 Task: Create a rule when a start date more than 1 days from now is moved in a card by anyone except me.
Action: Mouse pressed left at (766, 196)
Screenshot: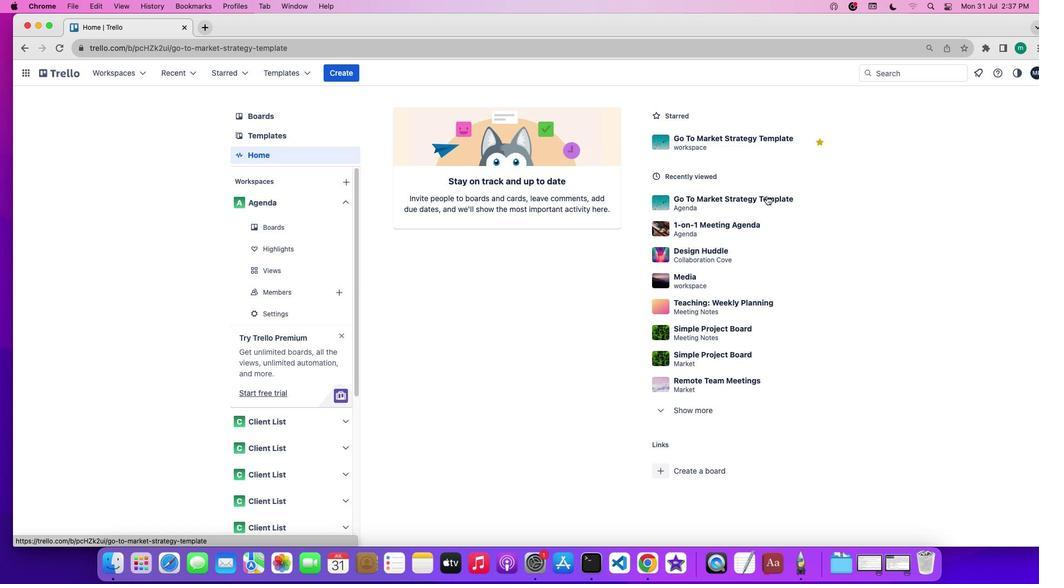 
Action: Mouse moved to (992, 230)
Screenshot: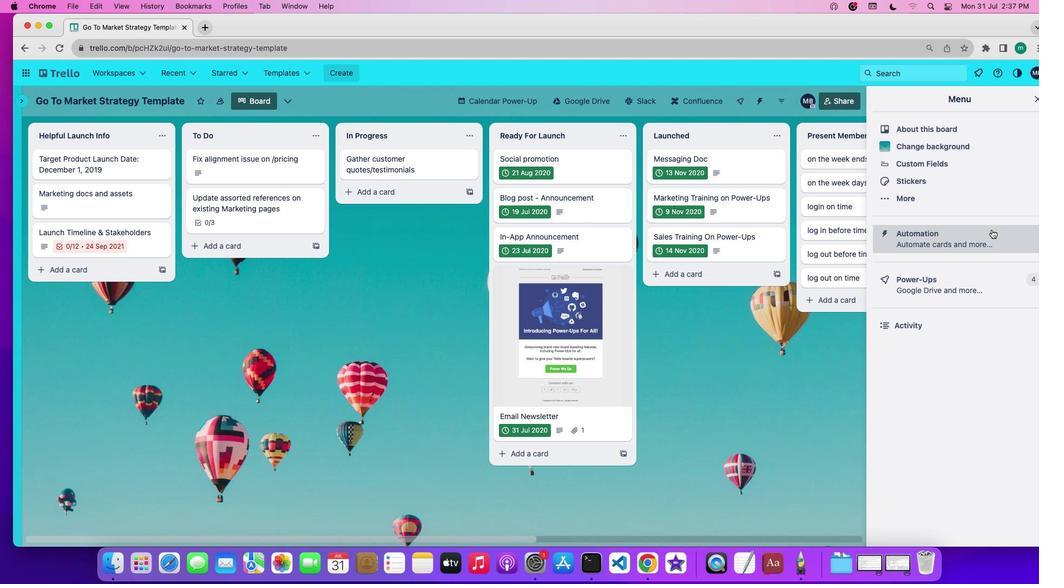 
Action: Mouse pressed left at (992, 230)
Screenshot: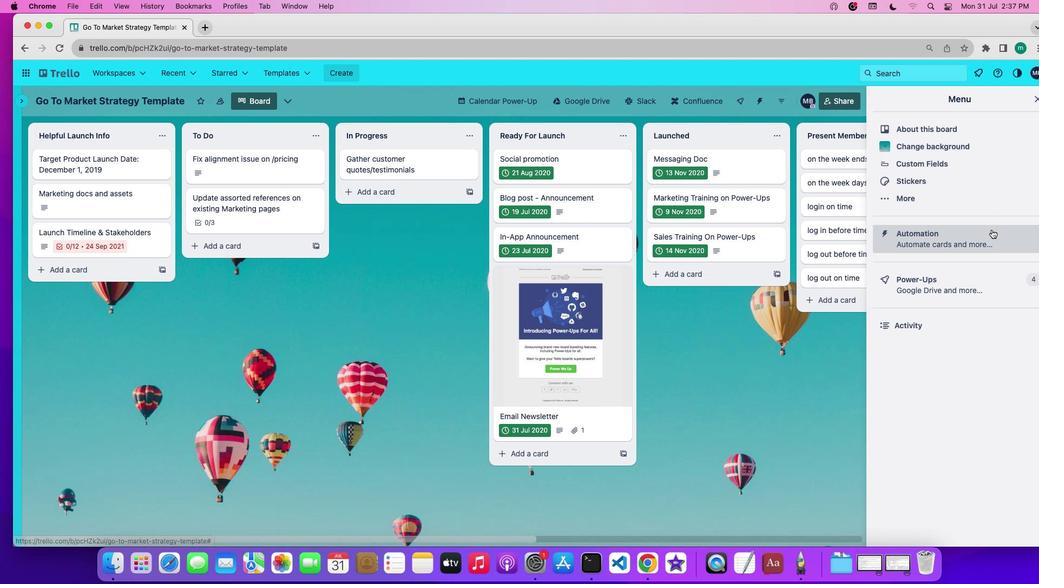 
Action: Mouse moved to (102, 201)
Screenshot: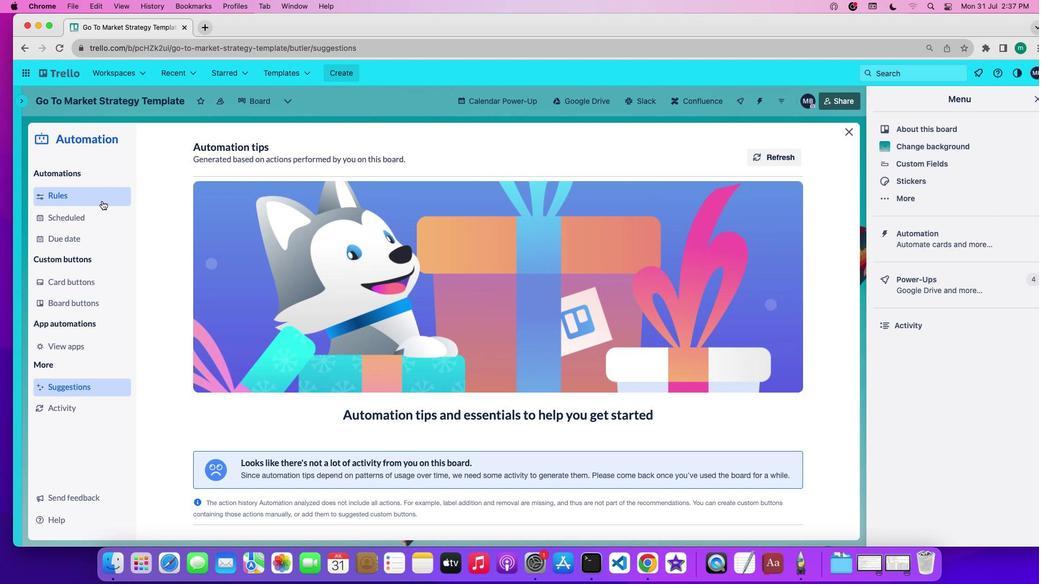 
Action: Mouse pressed left at (102, 201)
Screenshot: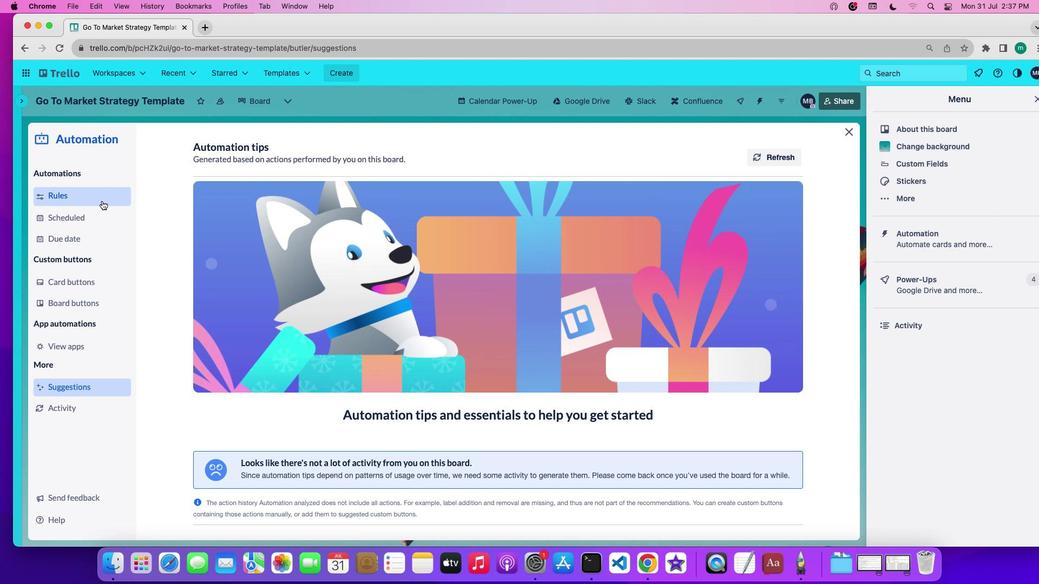 
Action: Mouse moved to (280, 385)
Screenshot: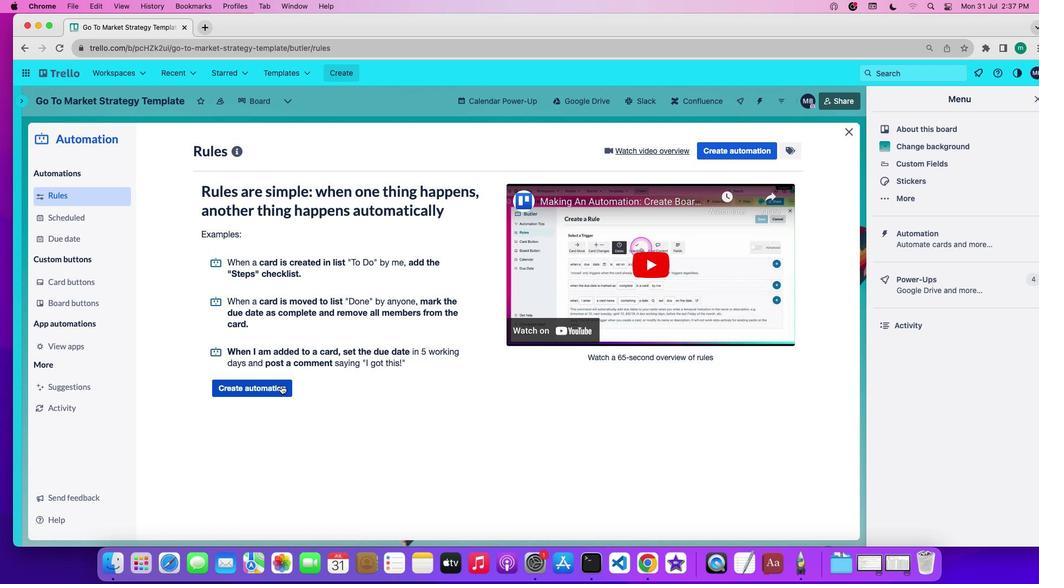
Action: Mouse pressed left at (280, 385)
Screenshot: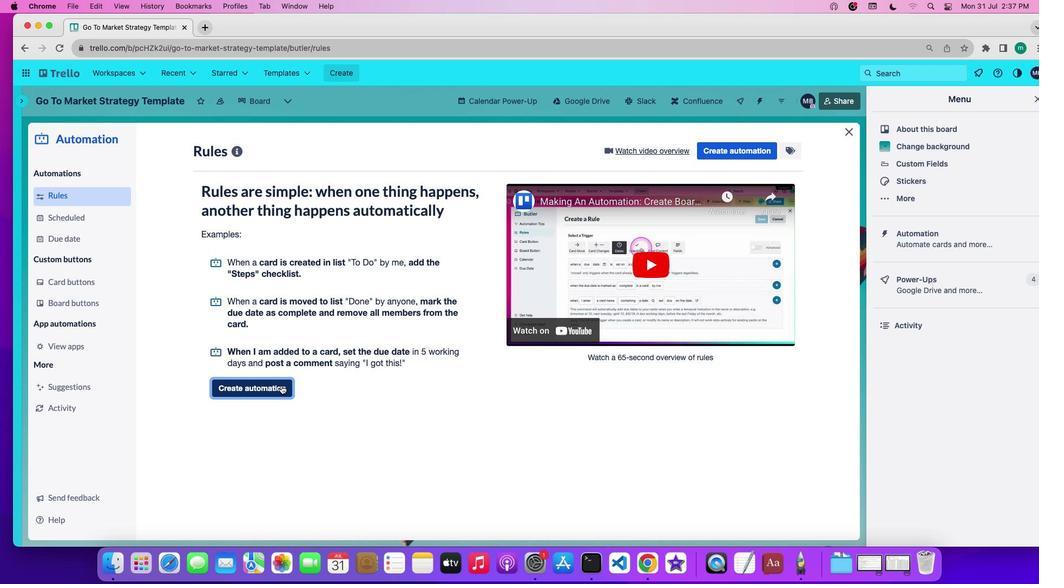 
Action: Mouse moved to (489, 259)
Screenshot: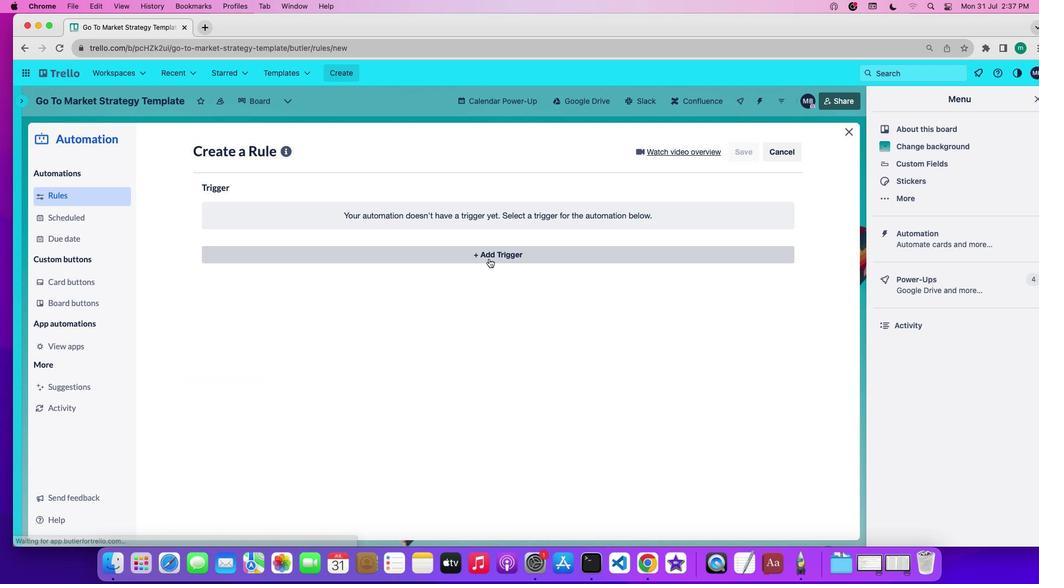 
Action: Mouse pressed left at (489, 259)
Screenshot: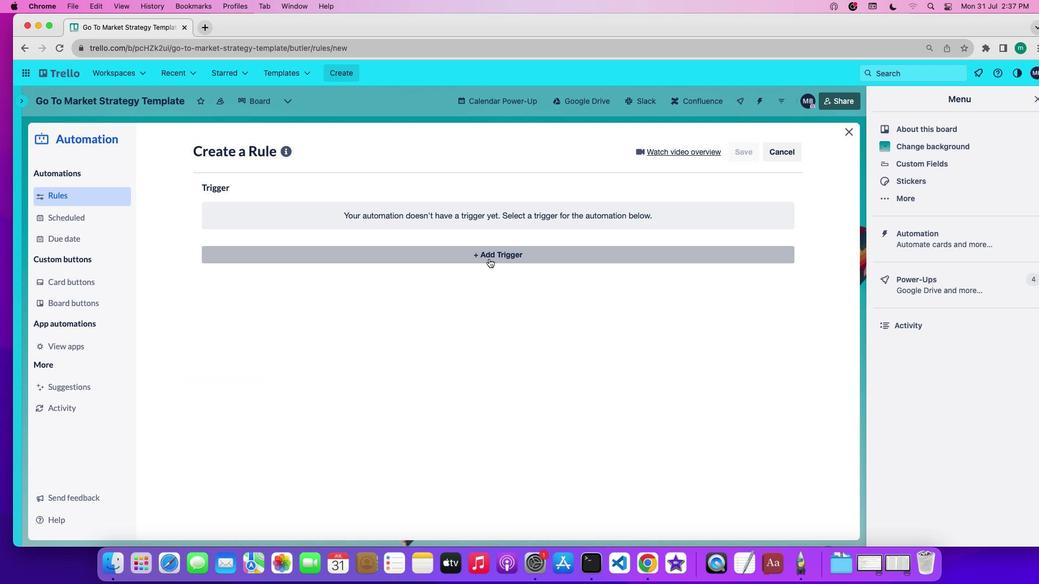 
Action: Mouse moved to (323, 303)
Screenshot: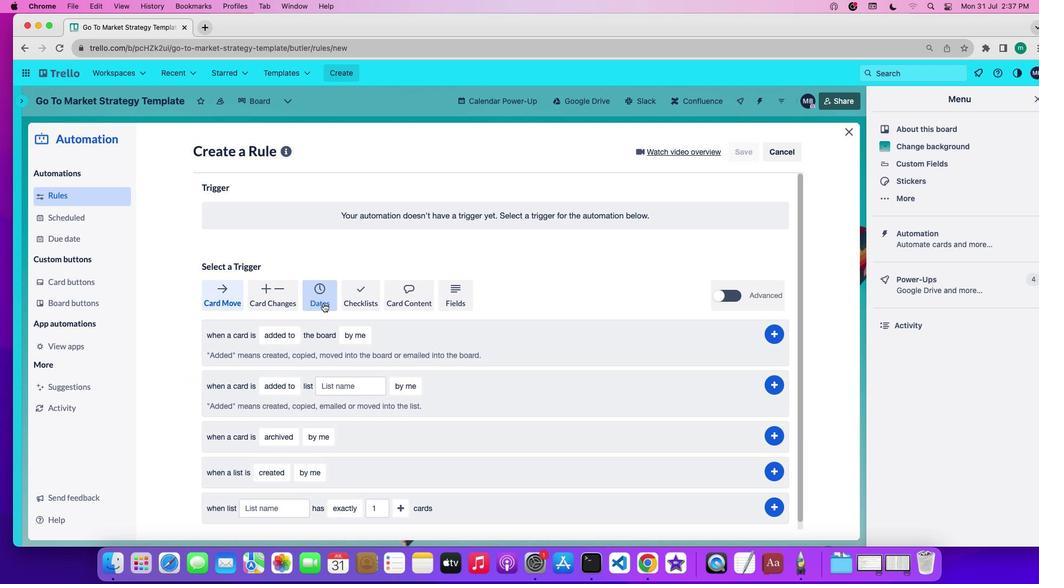 
Action: Mouse pressed left at (323, 303)
Screenshot: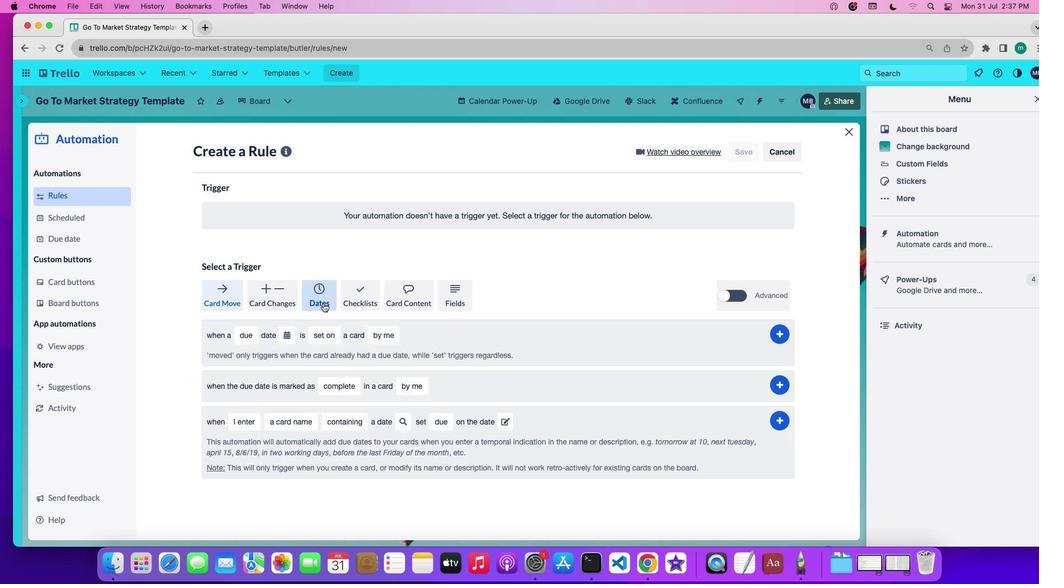 
Action: Mouse moved to (235, 338)
Screenshot: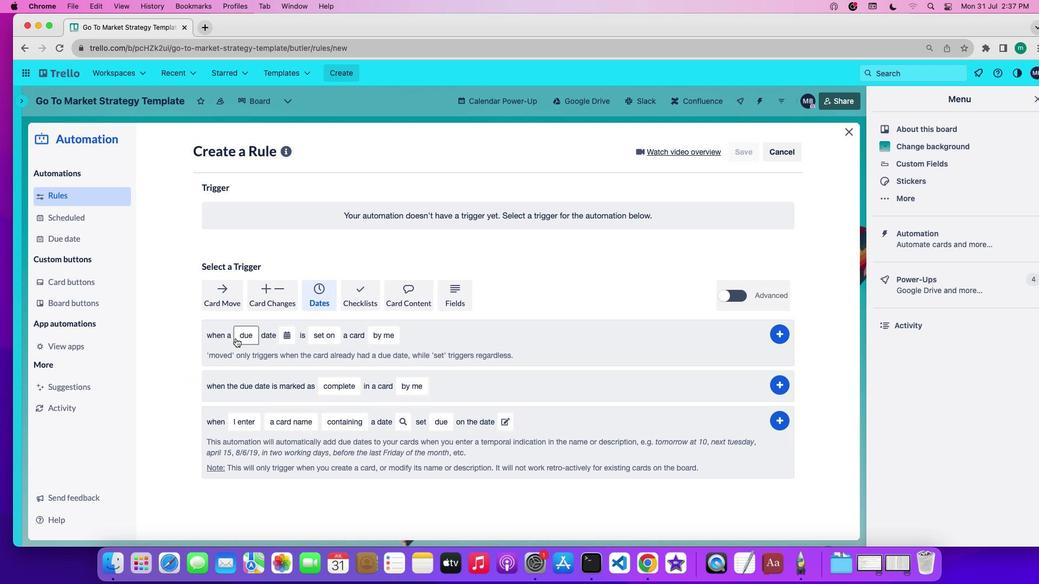 
Action: Mouse pressed left at (235, 338)
Screenshot: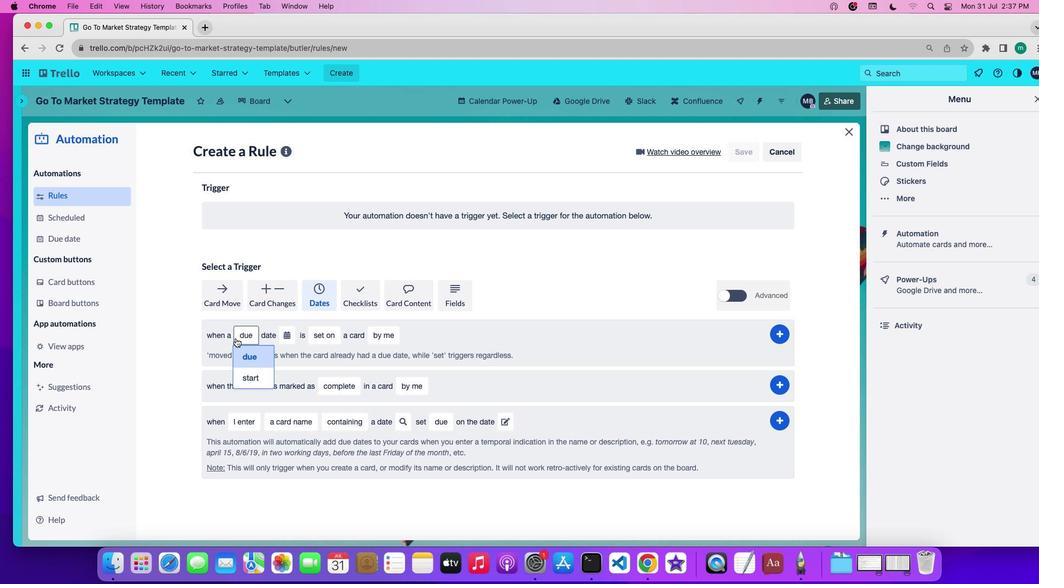 
Action: Mouse moved to (260, 378)
Screenshot: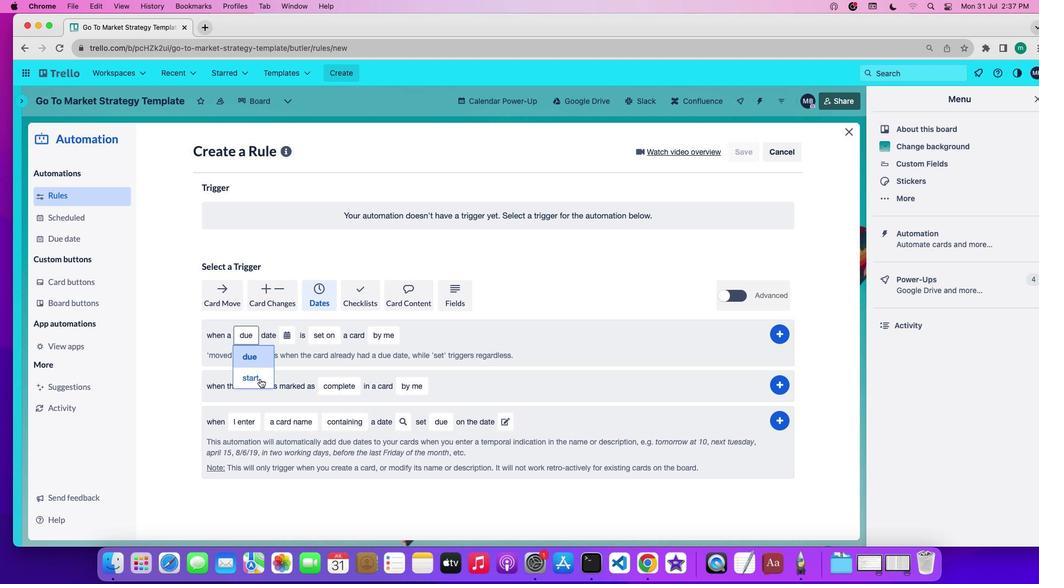 
Action: Mouse pressed left at (260, 378)
Screenshot: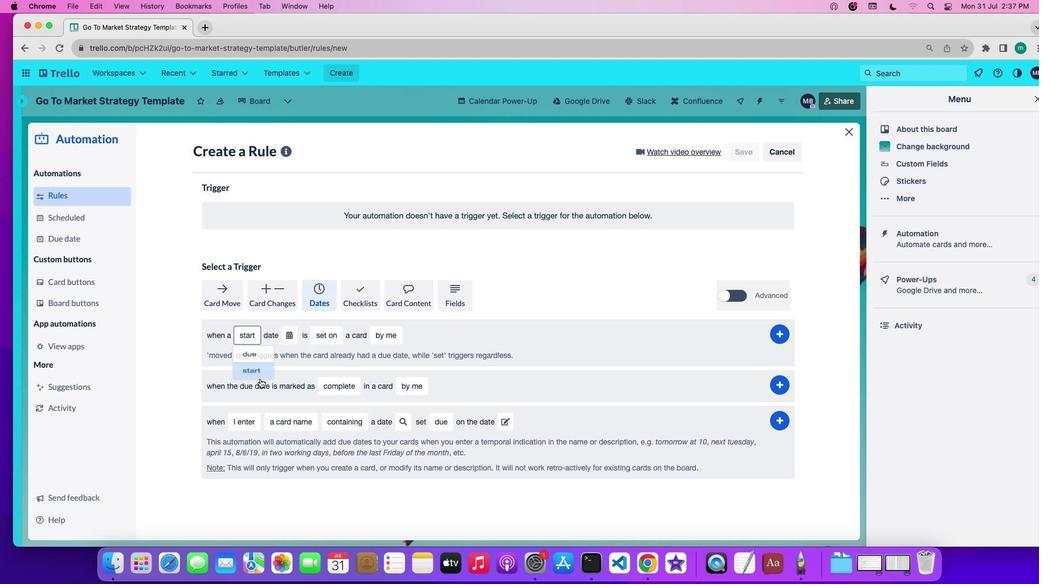 
Action: Mouse moved to (290, 340)
Screenshot: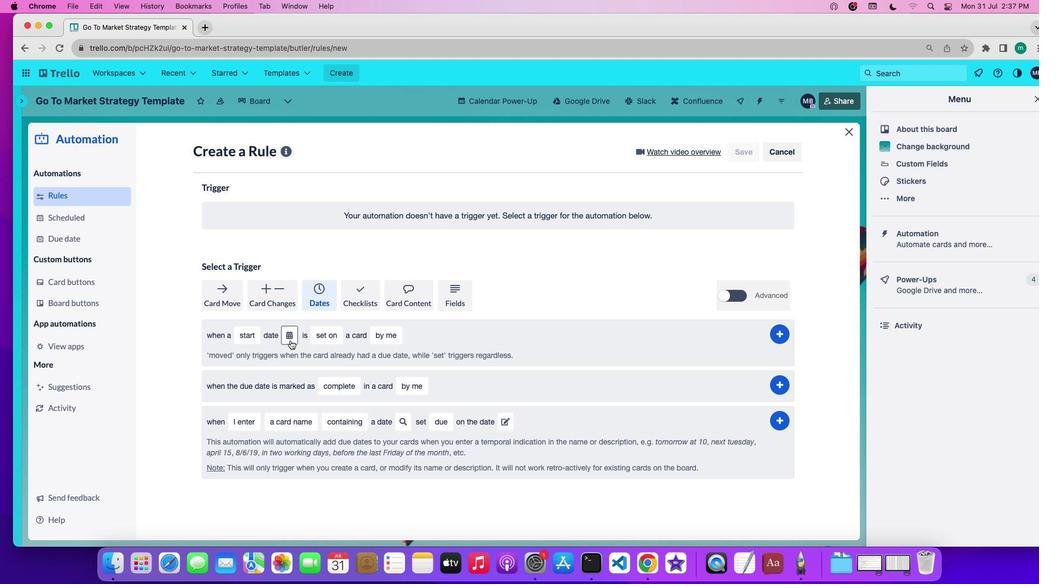 
Action: Mouse pressed left at (290, 340)
Screenshot: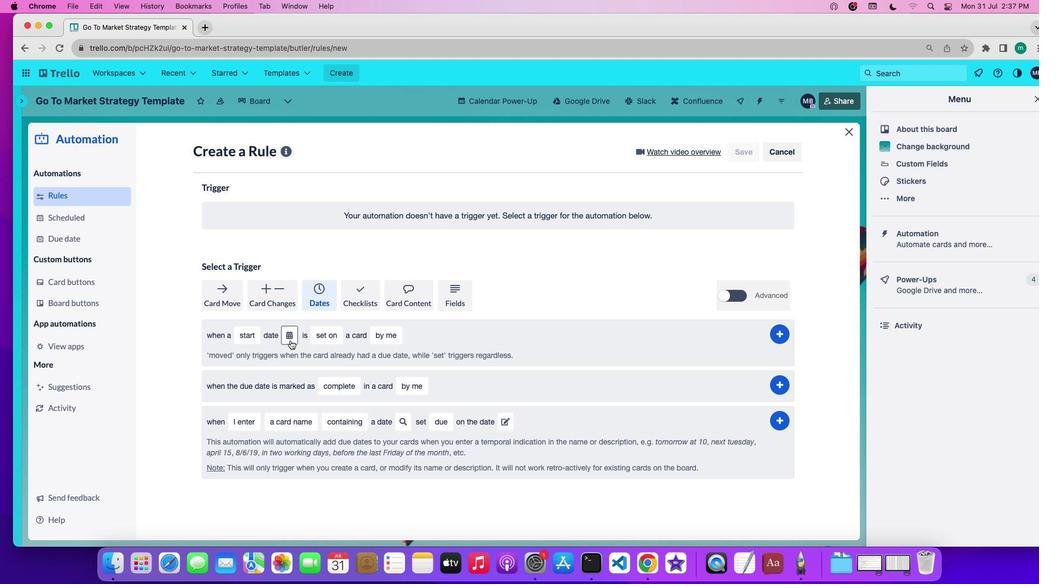 
Action: Mouse moved to (328, 408)
Screenshot: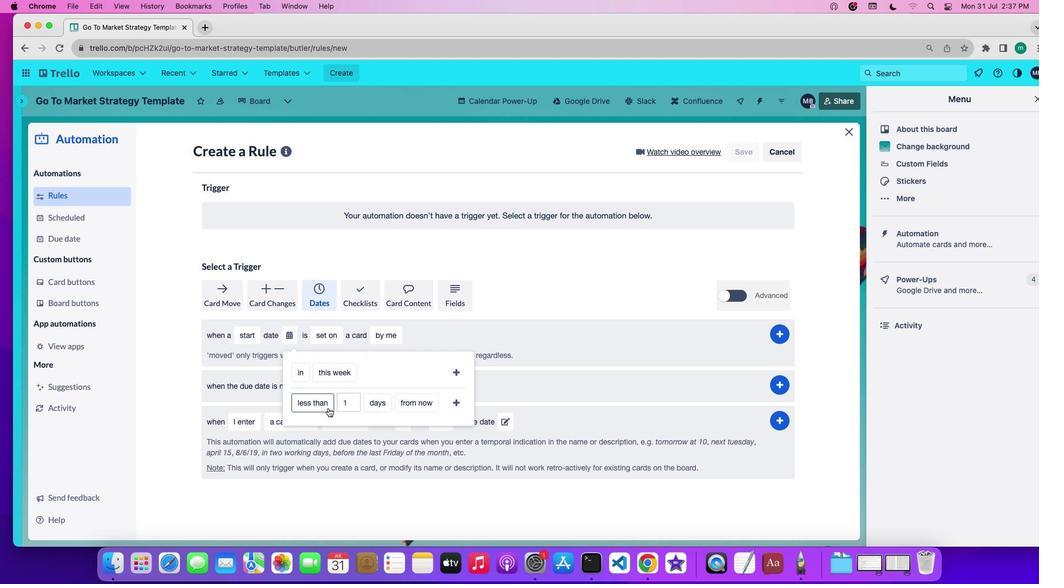 
Action: Mouse pressed left at (328, 408)
Screenshot: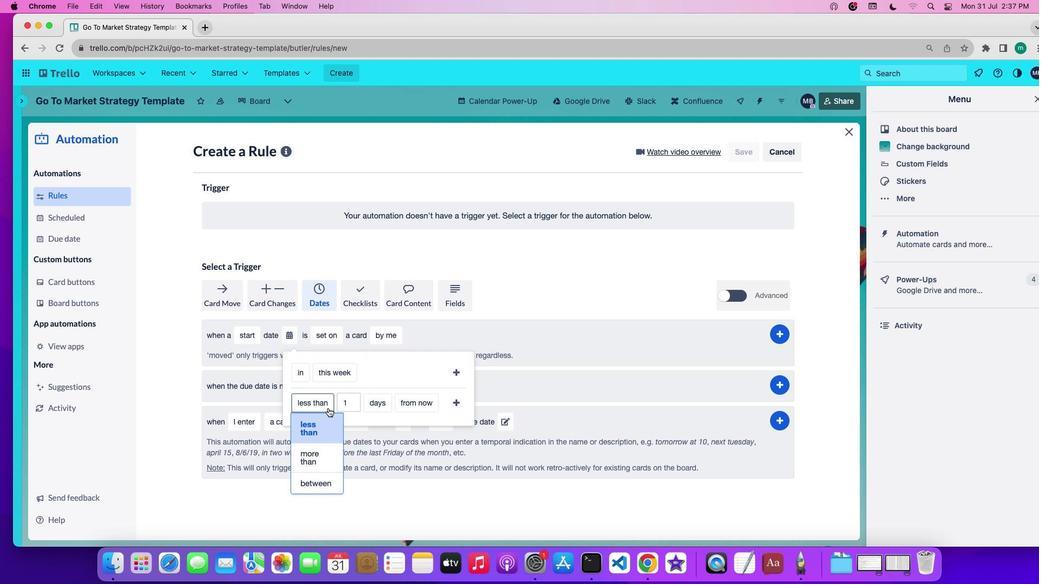 
Action: Mouse moved to (326, 471)
Screenshot: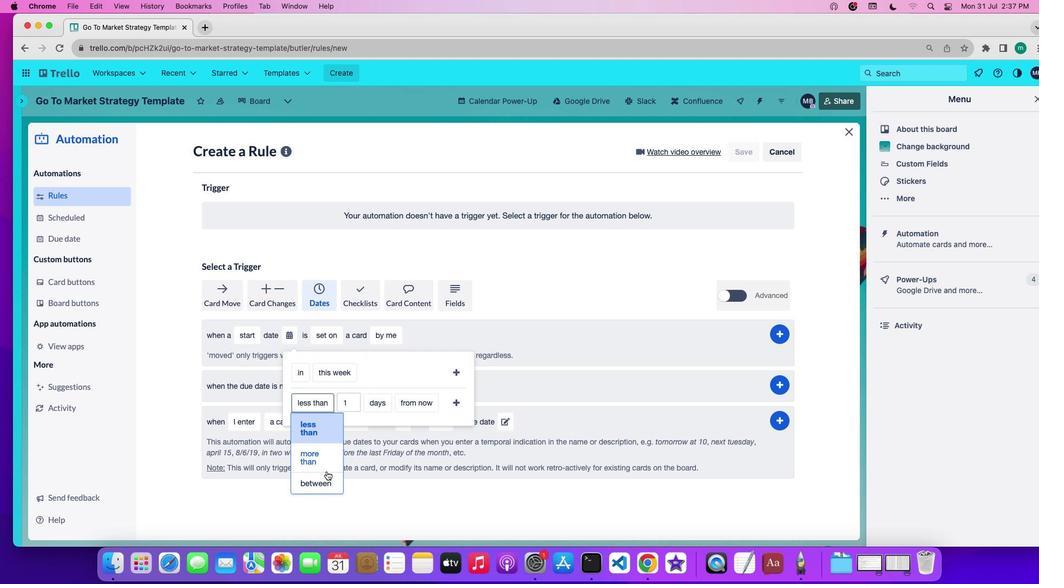 
Action: Mouse pressed left at (326, 471)
Screenshot: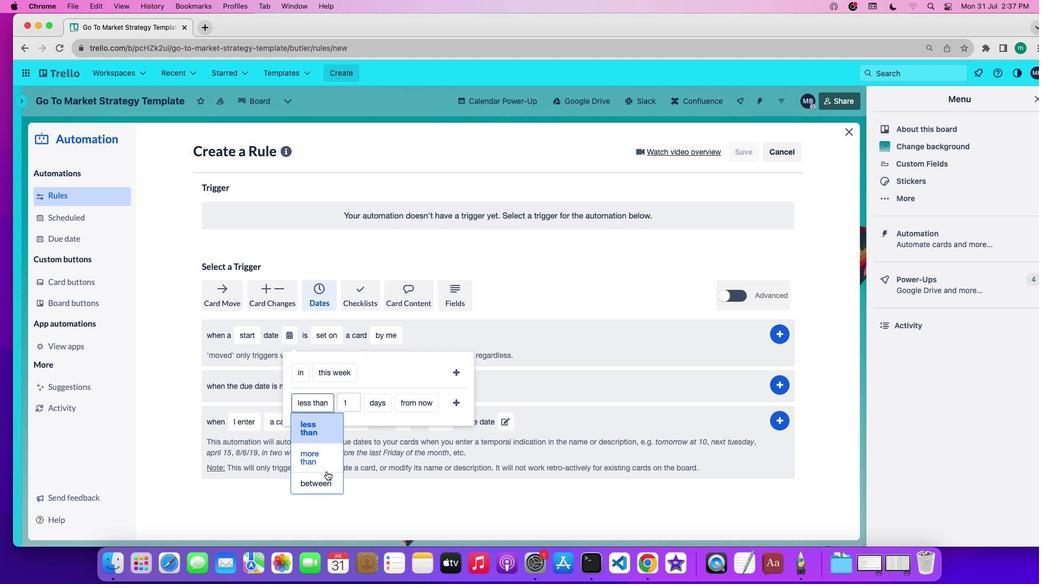 
Action: Mouse moved to (371, 400)
Screenshot: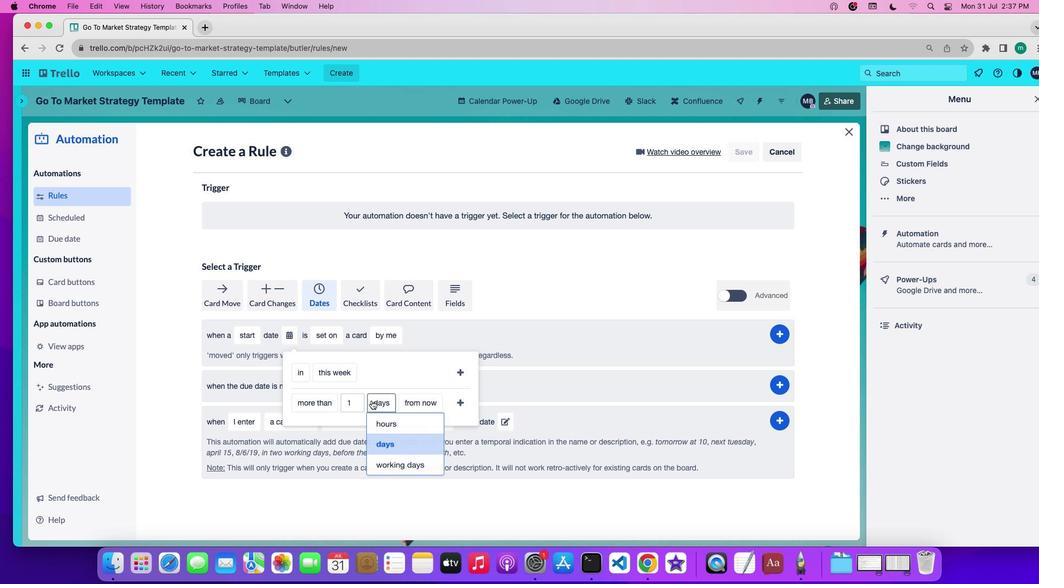 
Action: Mouse pressed left at (371, 400)
Screenshot: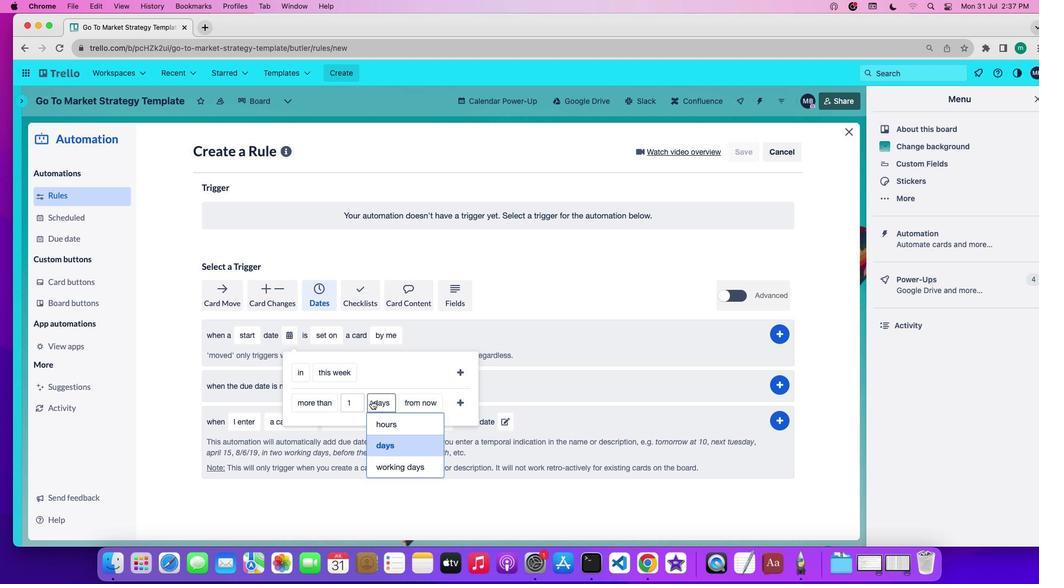 
Action: Mouse moved to (390, 453)
Screenshot: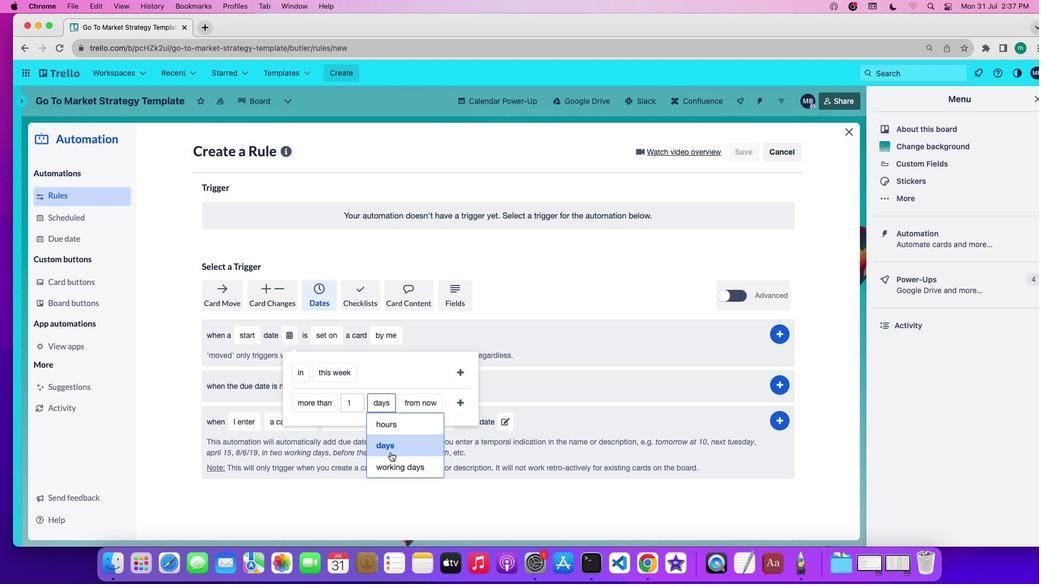 
Action: Mouse pressed left at (390, 453)
Screenshot: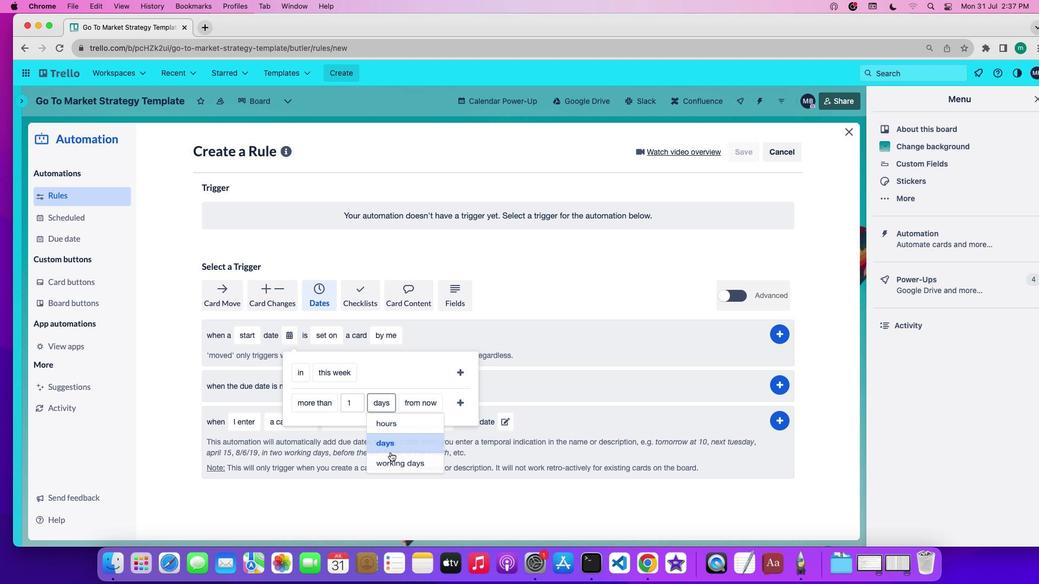 
Action: Mouse moved to (427, 405)
Screenshot: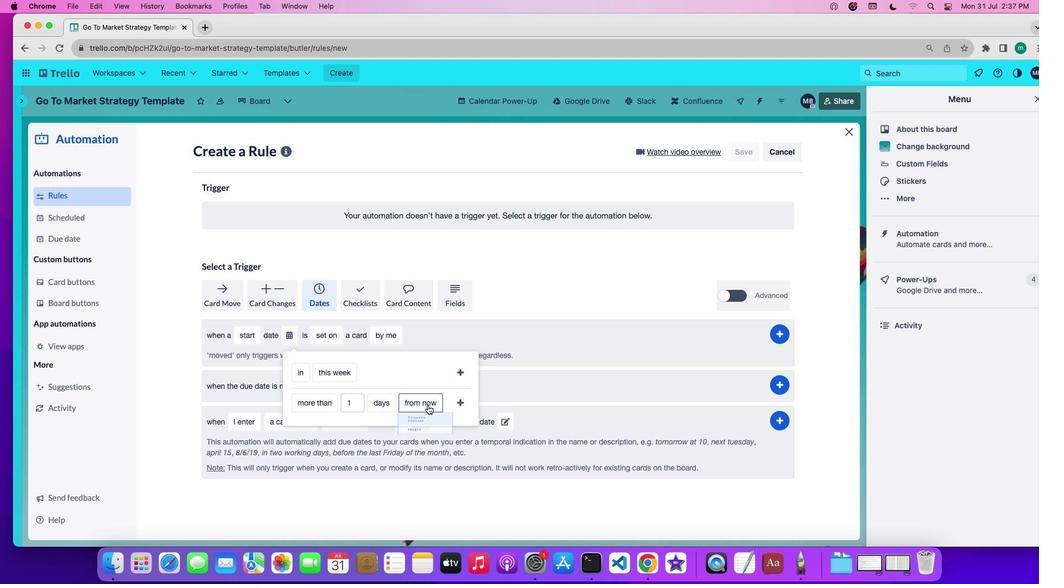 
Action: Mouse pressed left at (427, 405)
Screenshot: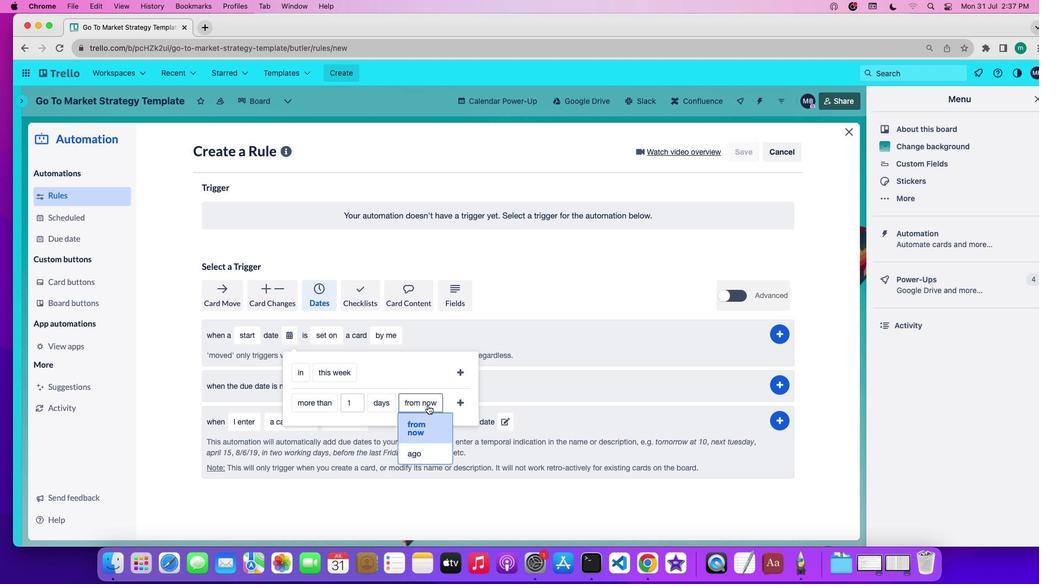 
Action: Mouse moved to (426, 422)
Screenshot: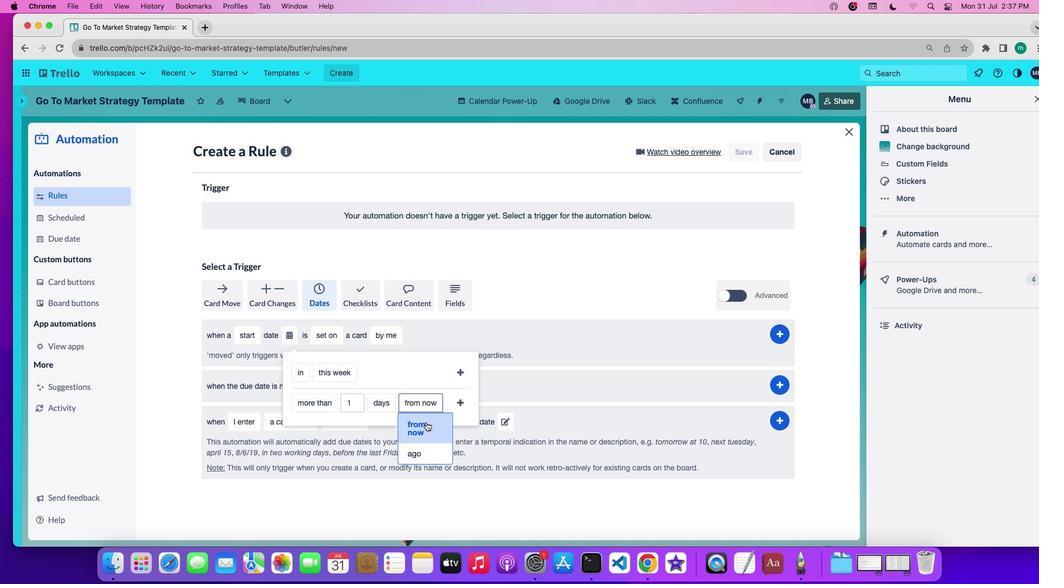 
Action: Mouse pressed left at (426, 422)
Screenshot: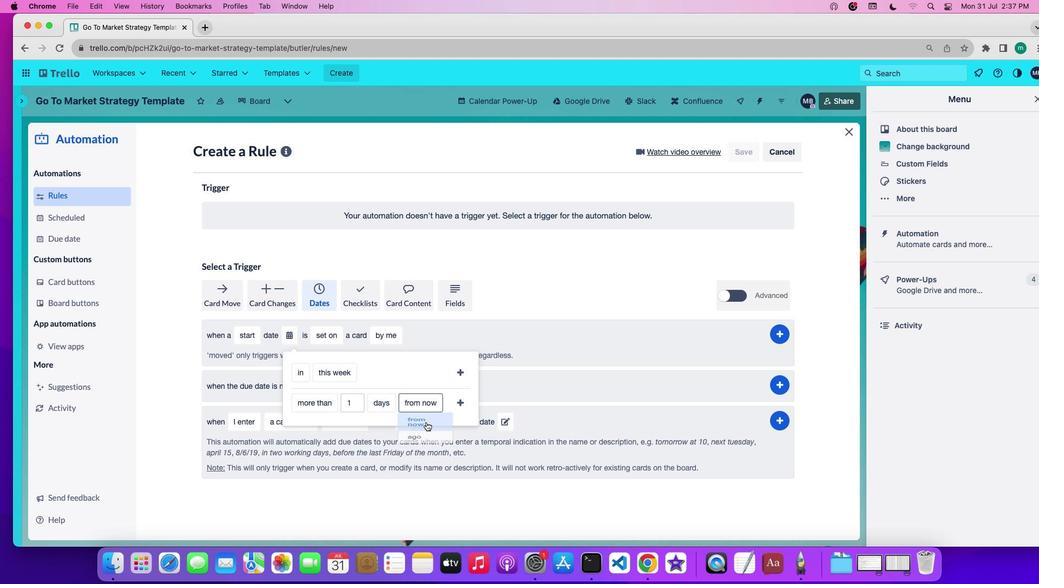 
Action: Mouse moved to (457, 402)
Screenshot: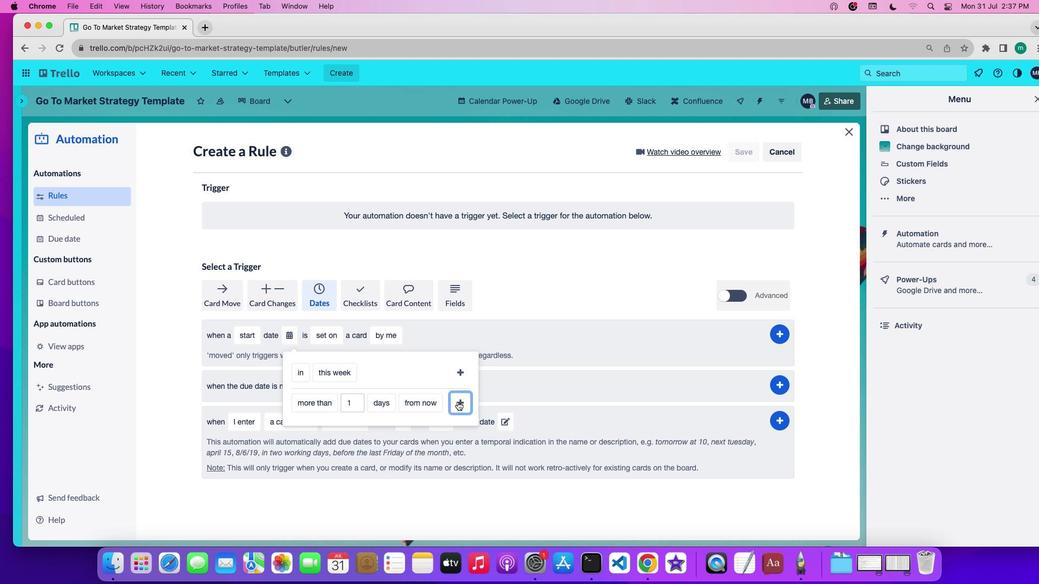 
Action: Mouse pressed left at (457, 402)
Screenshot: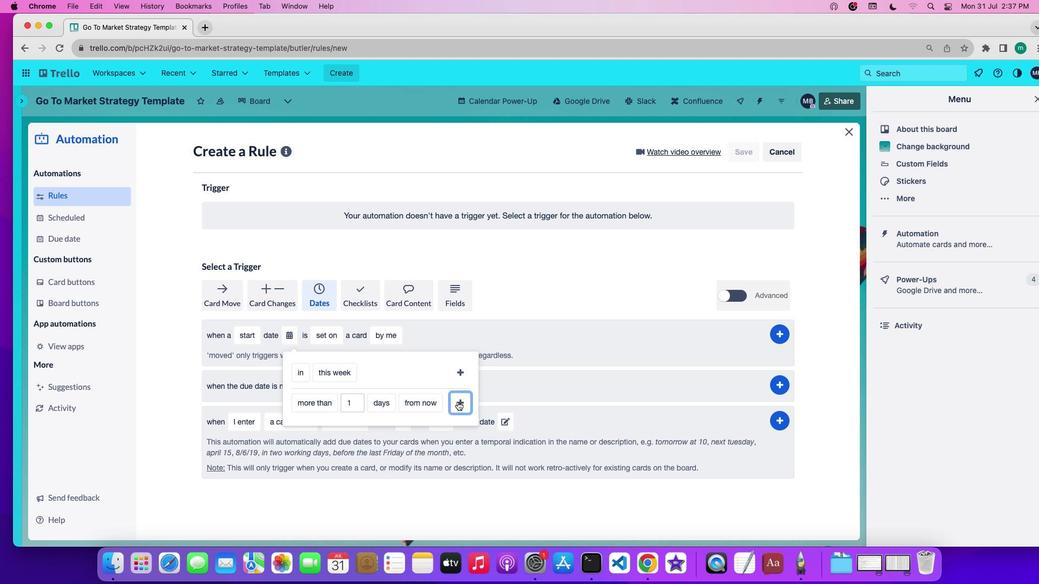 
Action: Mouse moved to (429, 333)
Screenshot: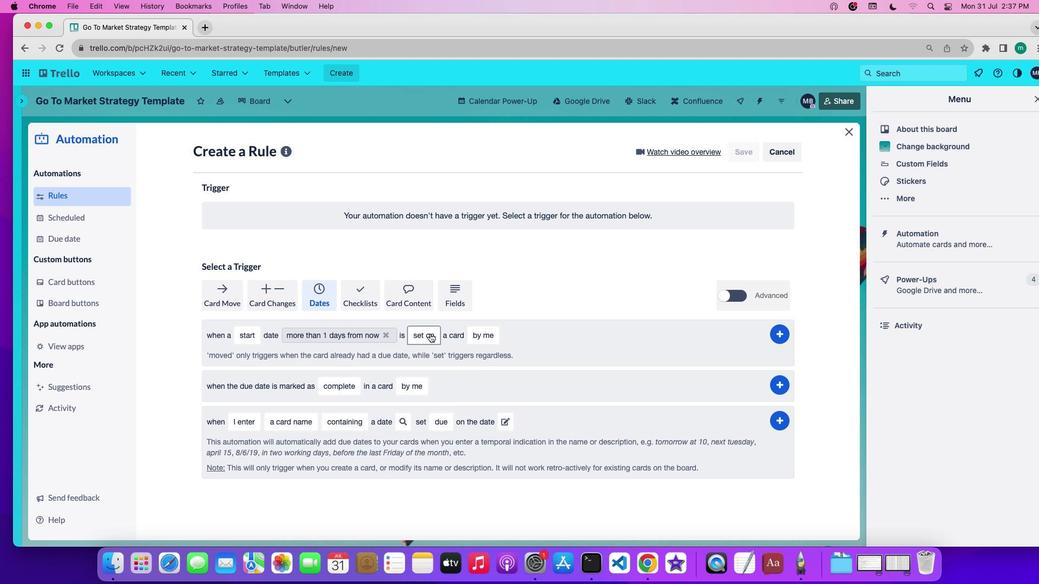 
Action: Mouse pressed left at (429, 333)
Screenshot: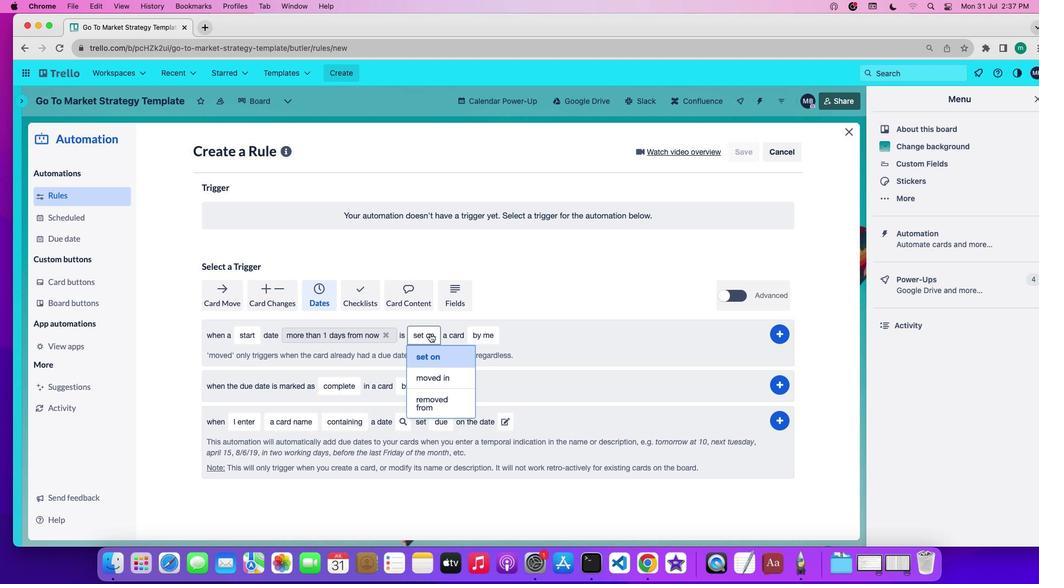 
Action: Mouse moved to (429, 378)
Screenshot: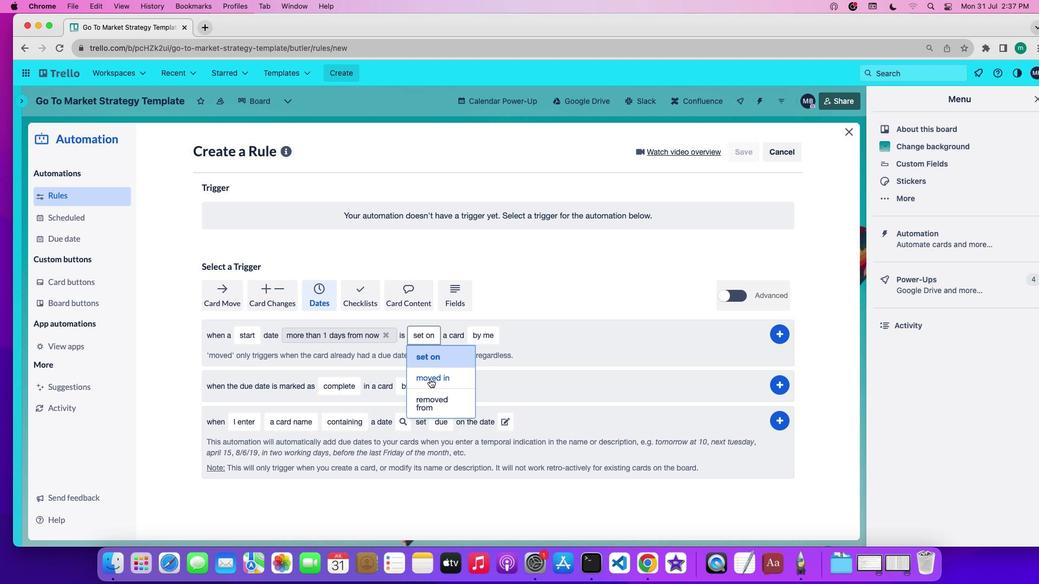 
Action: Mouse pressed left at (429, 378)
Screenshot: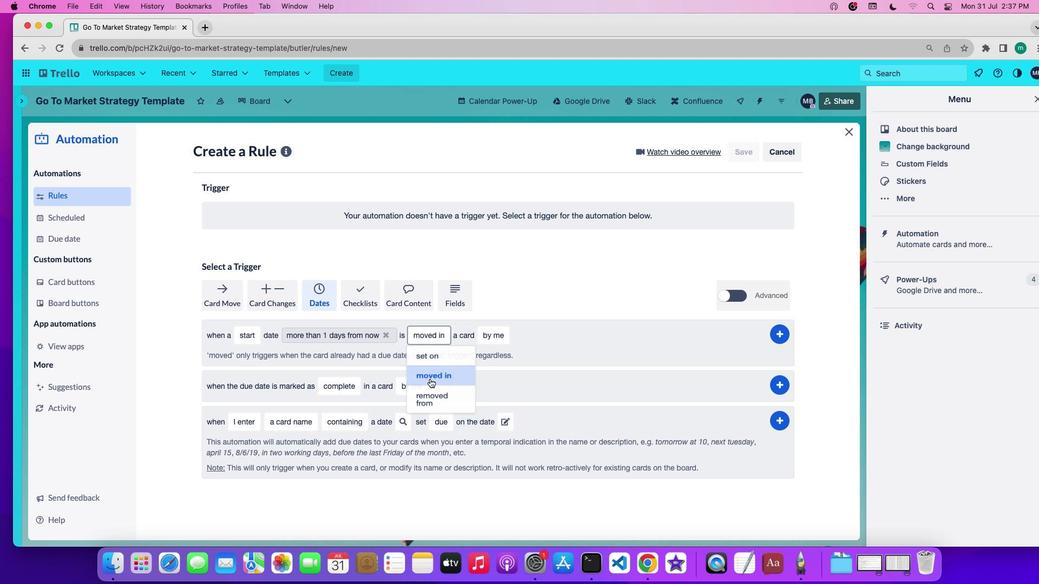
Action: Mouse moved to (494, 337)
Screenshot: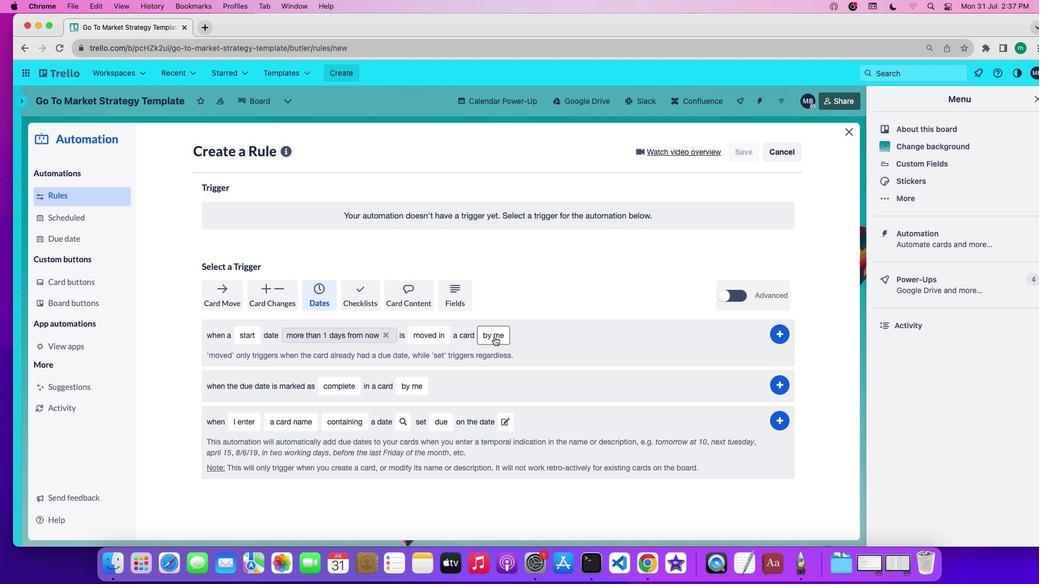 
Action: Mouse pressed left at (494, 337)
Screenshot: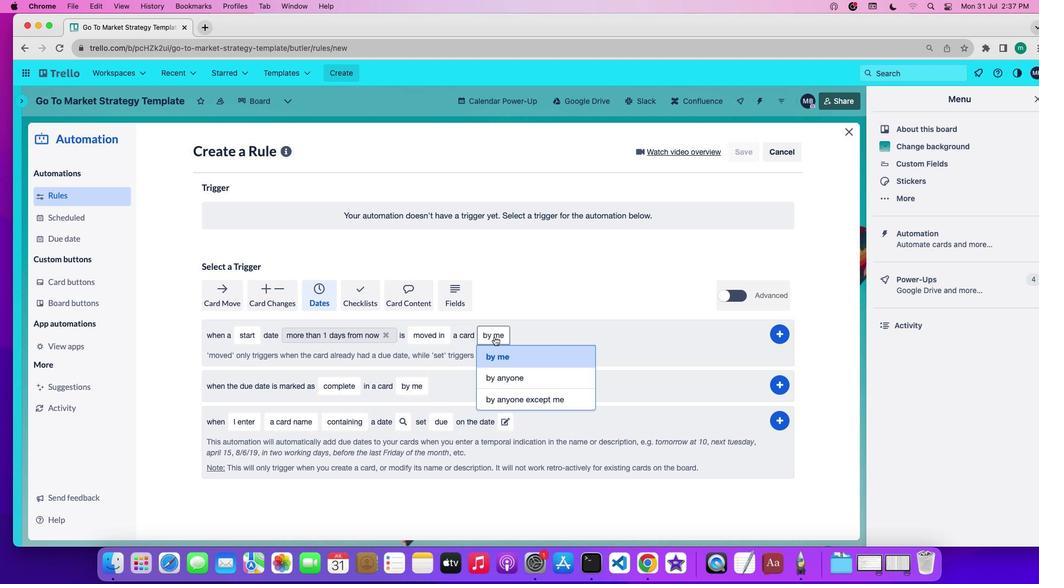 
Action: Mouse moved to (501, 399)
Screenshot: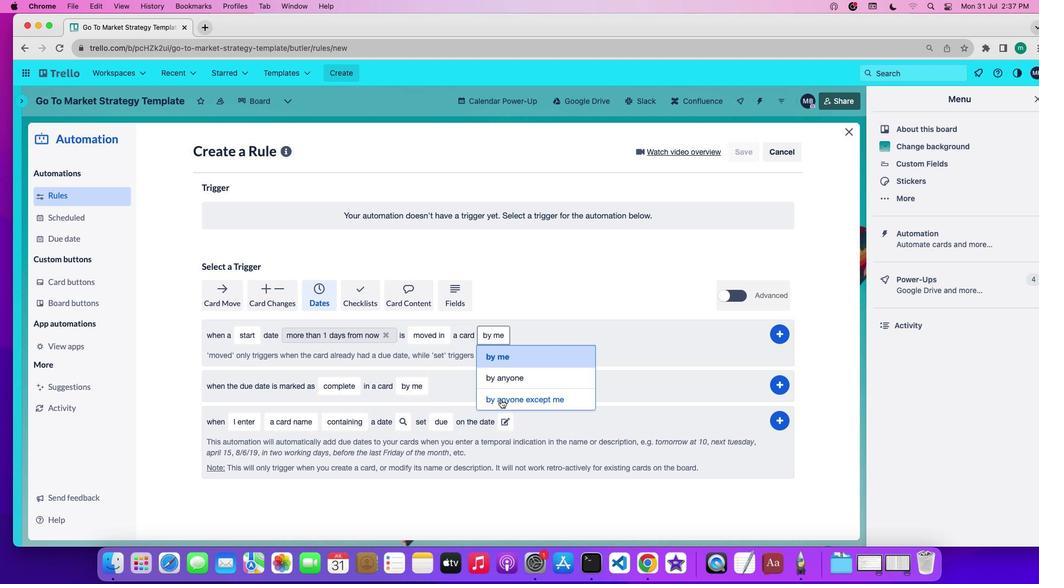 
Action: Mouse pressed left at (501, 399)
Screenshot: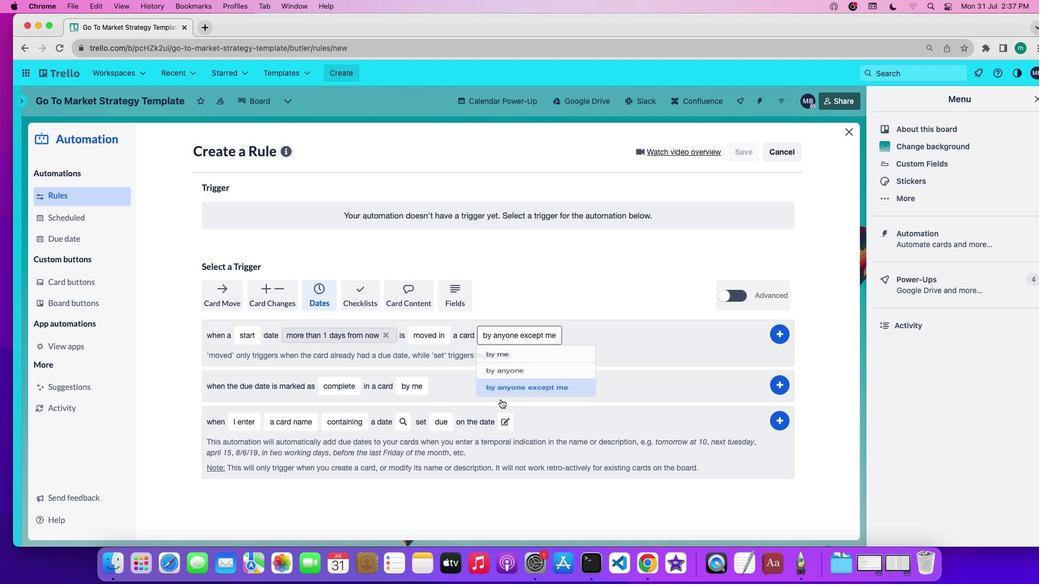 
Action: Mouse moved to (776, 335)
Screenshot: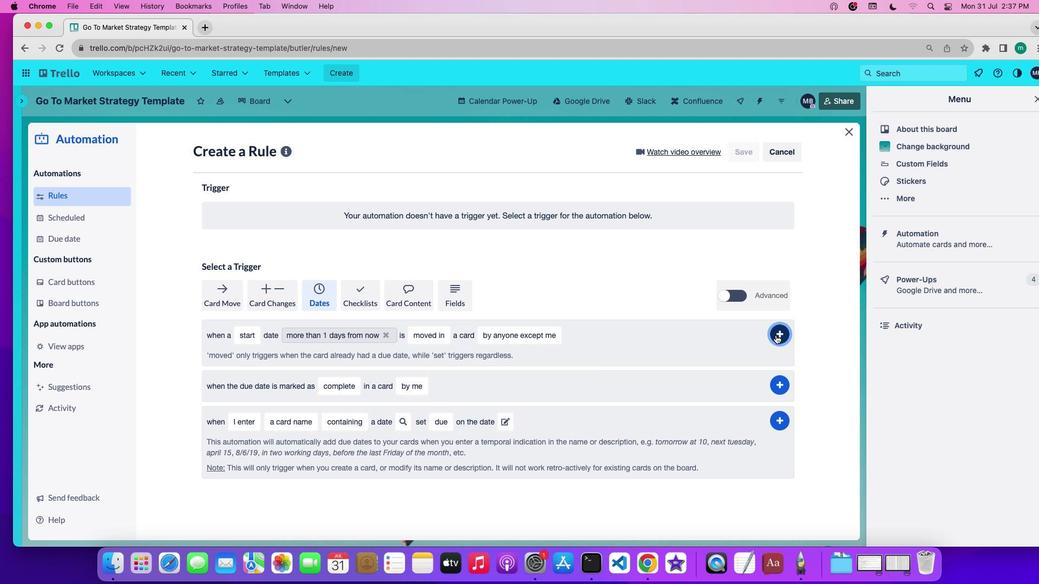 
Action: Mouse pressed left at (776, 335)
Screenshot: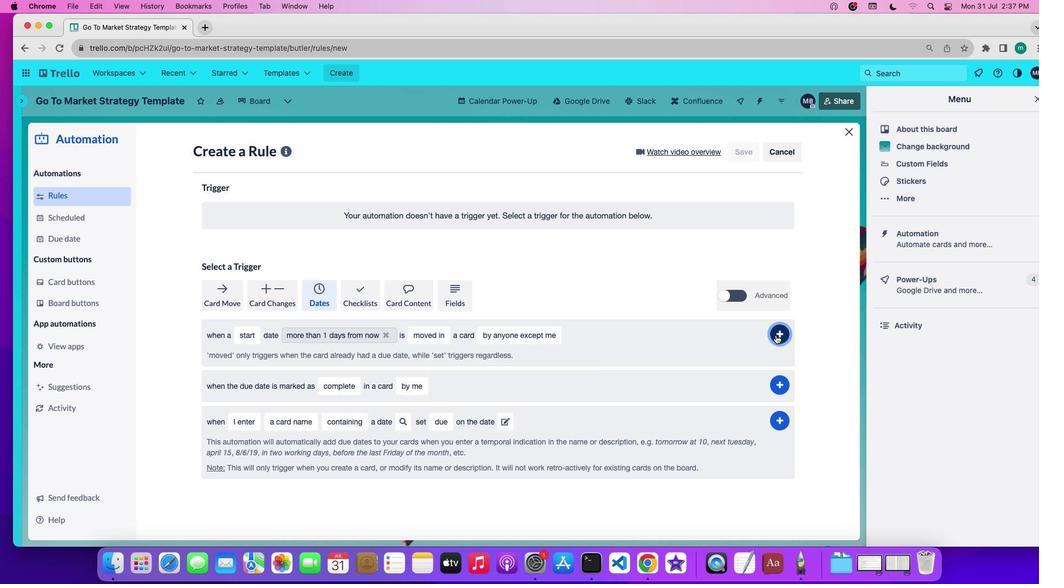 
Action: Mouse moved to (776, 335)
Screenshot: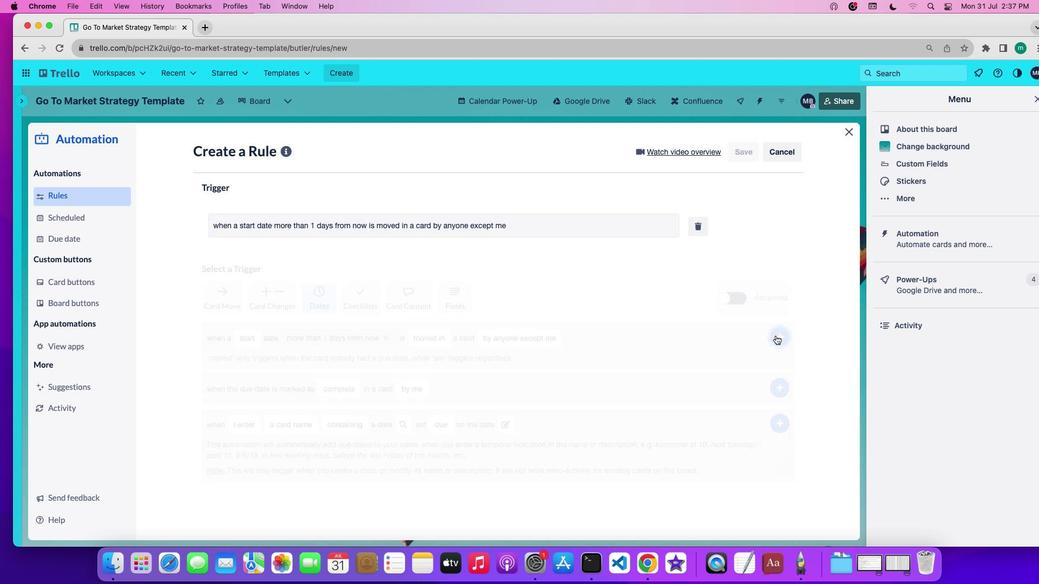 
